 Task: Find and edit the 'Networking Event' in the calendar, then categorize it.
Action: Mouse moved to (11, 73)
Screenshot: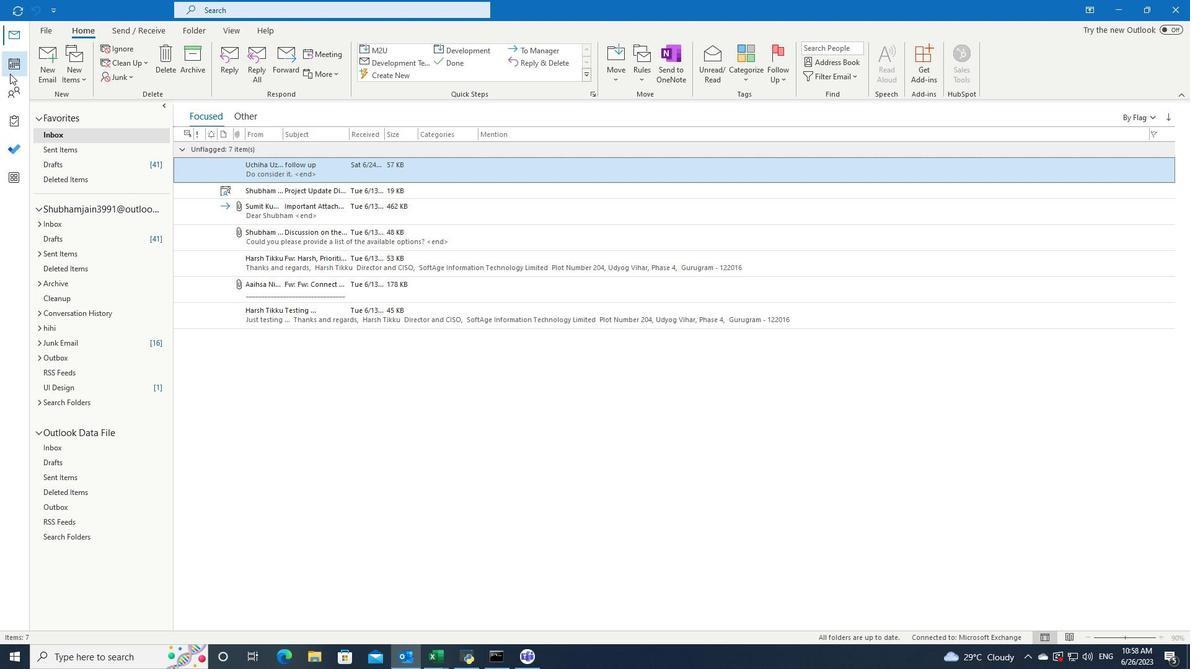 
Action: Mouse pressed left at (11, 73)
Screenshot: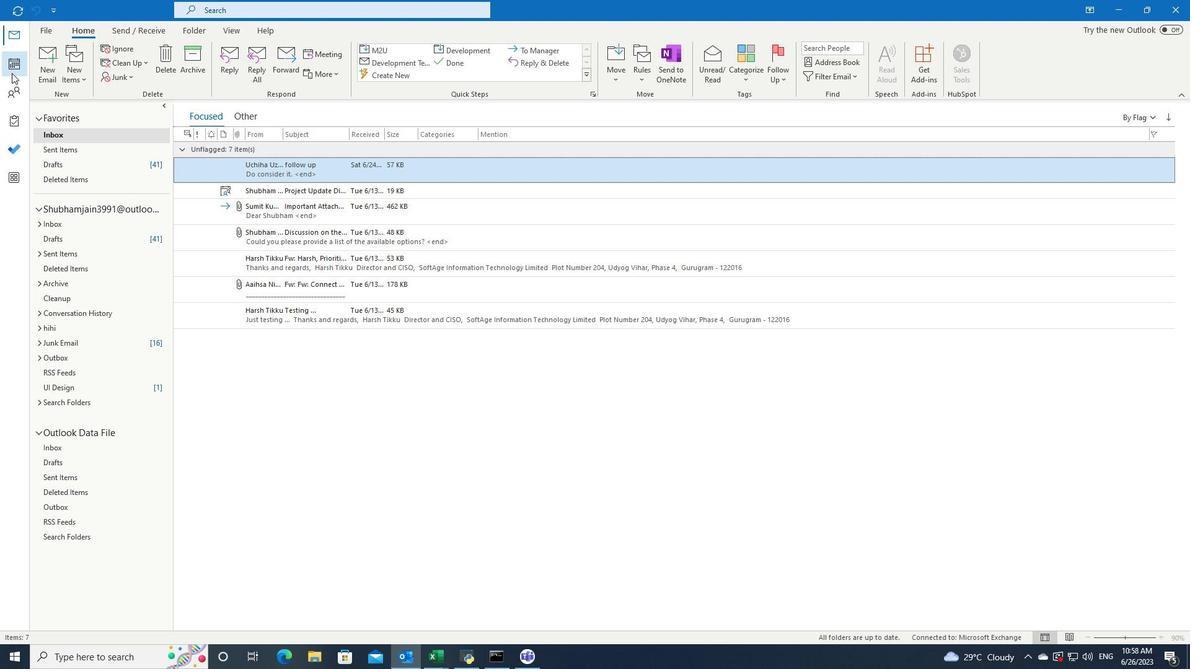 
Action: Mouse moved to (251, 9)
Screenshot: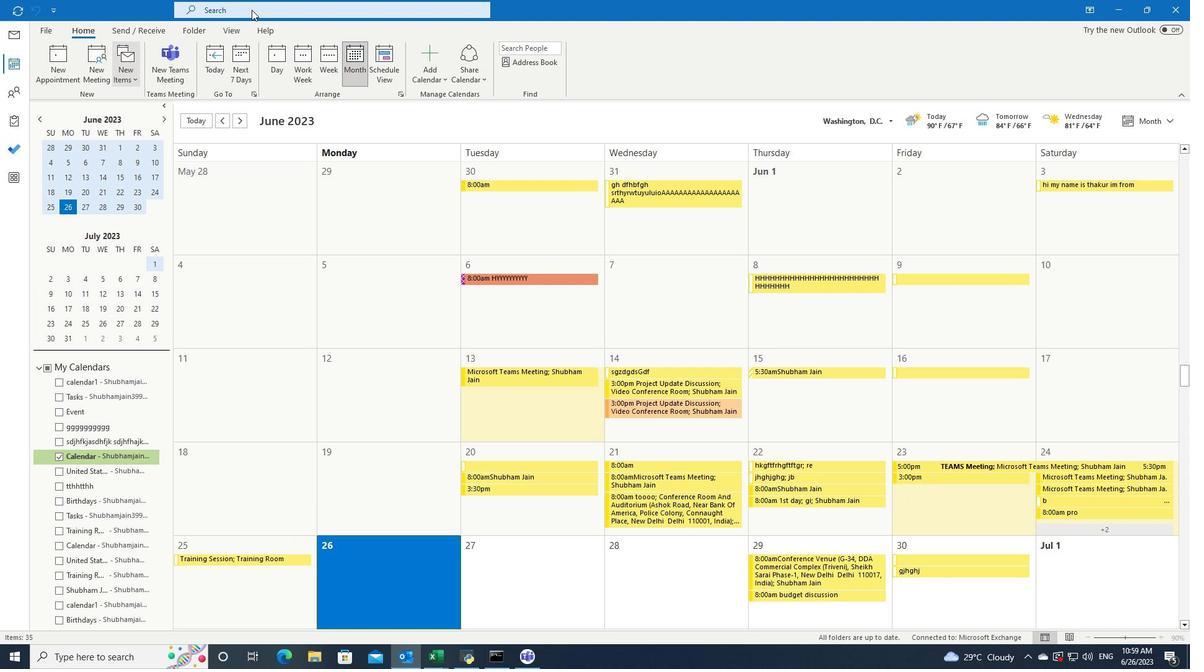 
Action: Mouse pressed left at (251, 9)
Screenshot: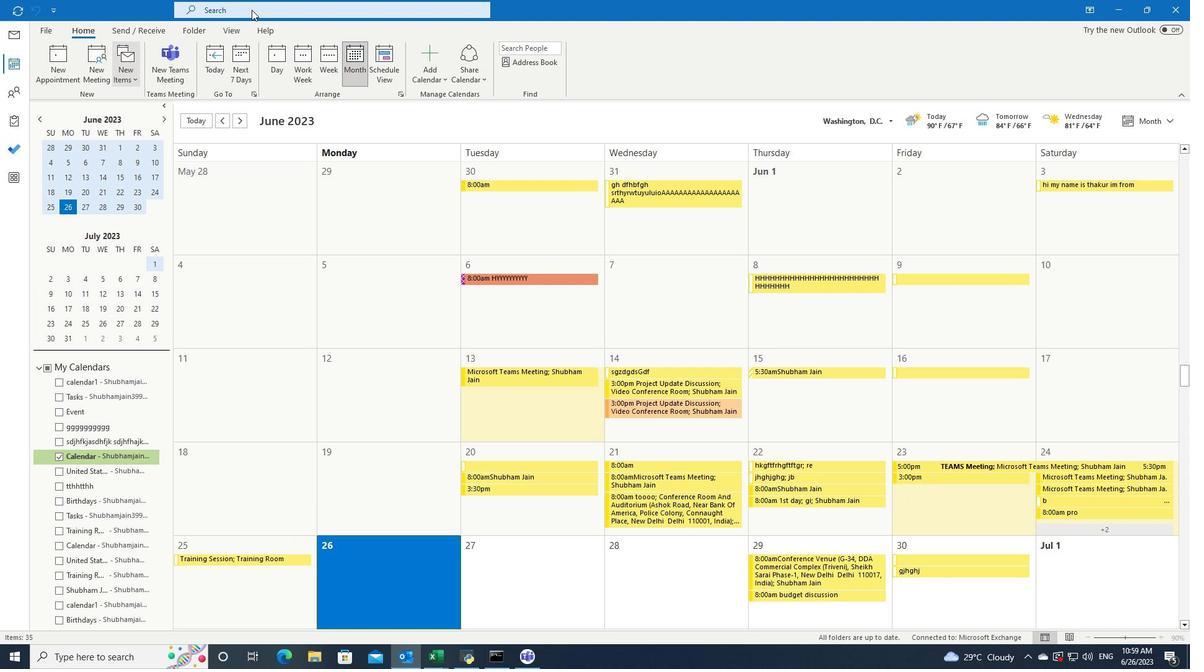 
Action: Mouse moved to (233, 11)
Screenshot: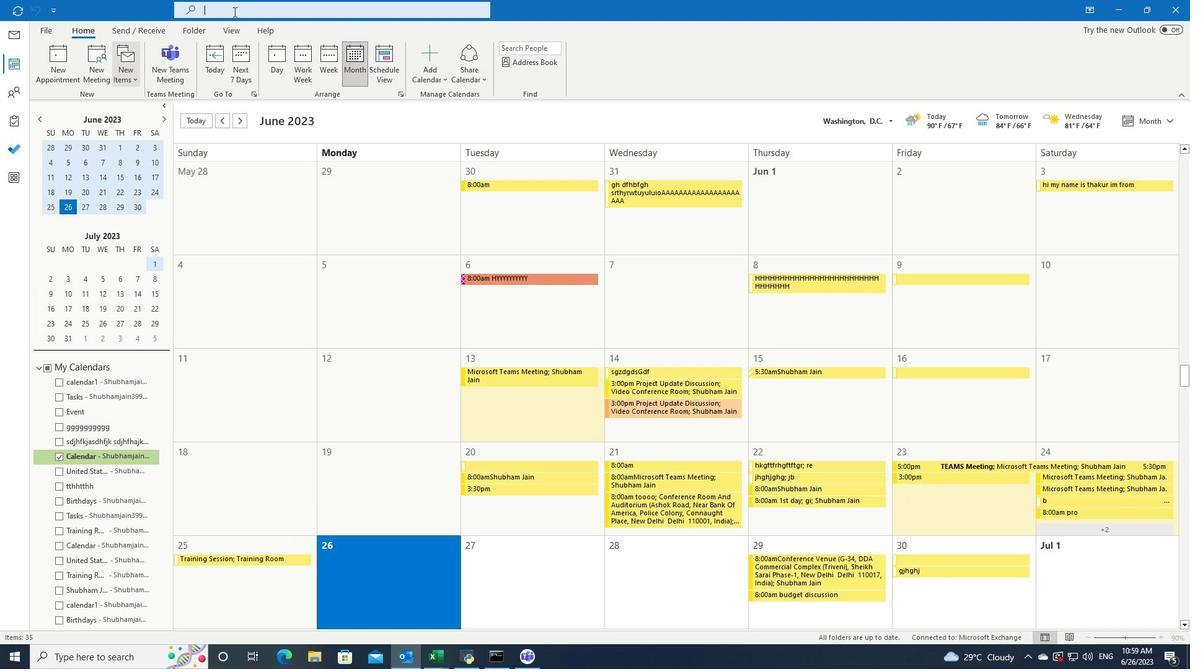 
Action: Key pressed <Key.shift>Networking<Key.space><Key.shift>Event
Screenshot: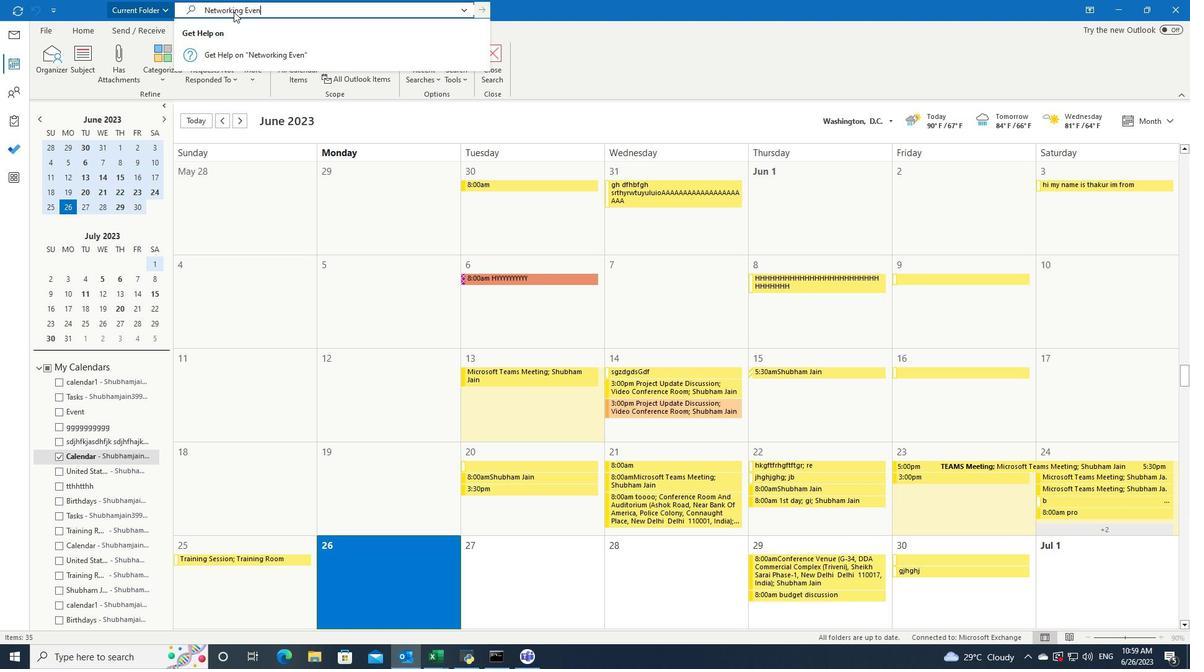 
Action: Mouse moved to (224, 53)
Screenshot: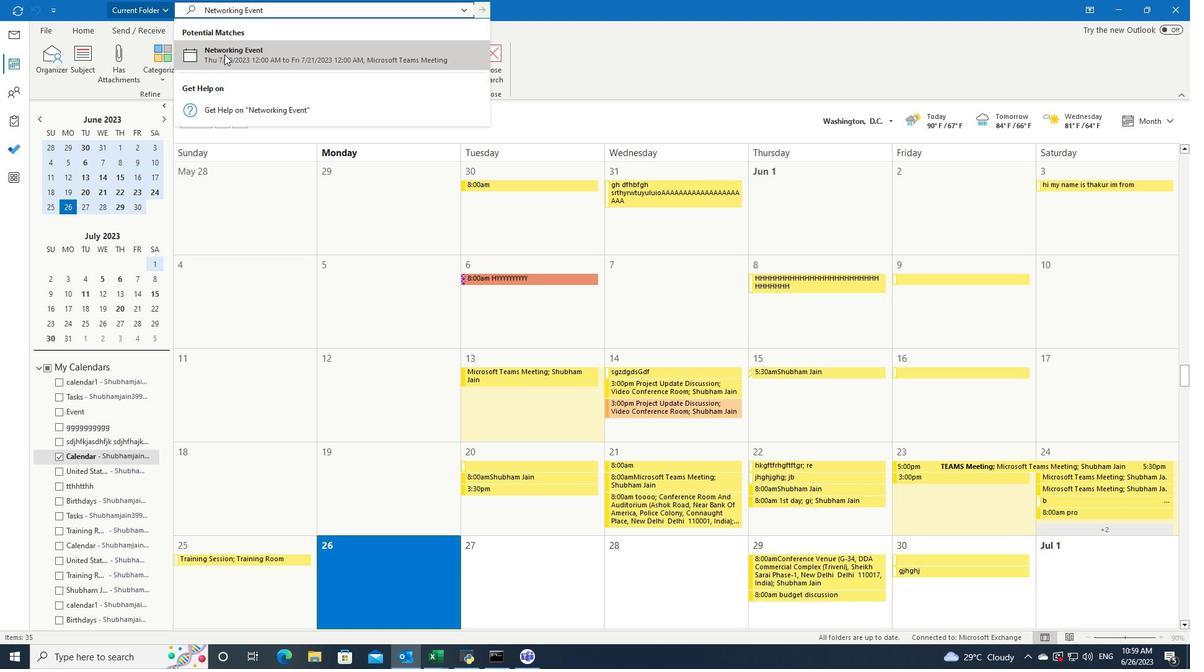 
Action: Mouse pressed left at (224, 53)
Screenshot: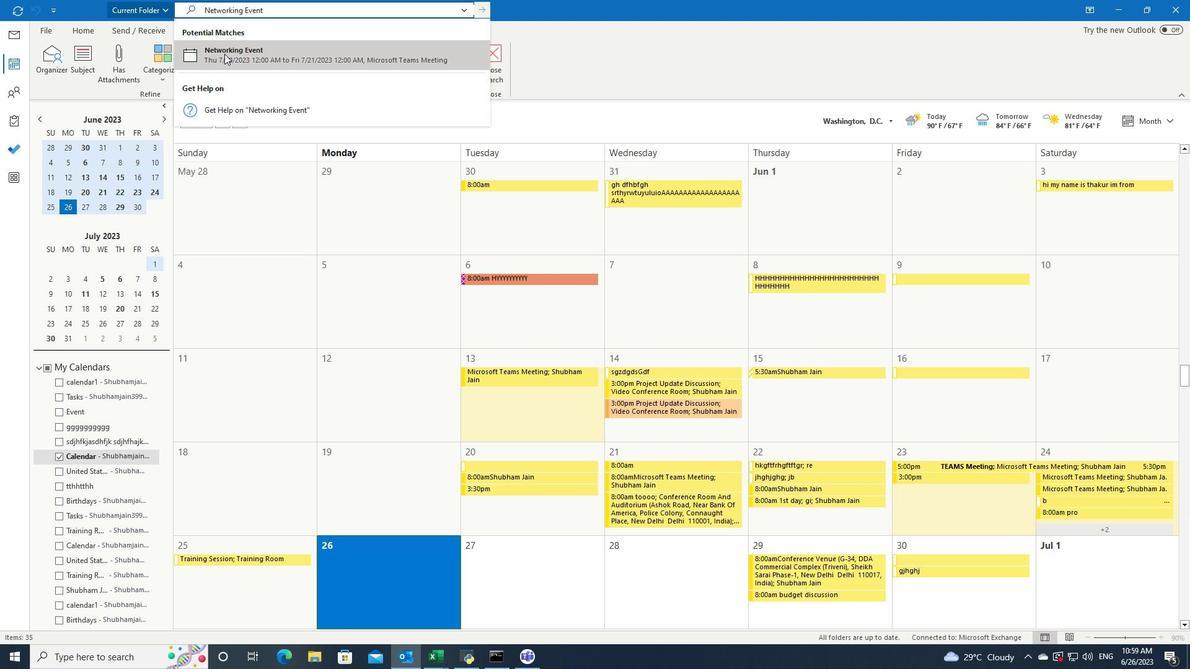 
Action: Mouse moved to (537, 113)
Screenshot: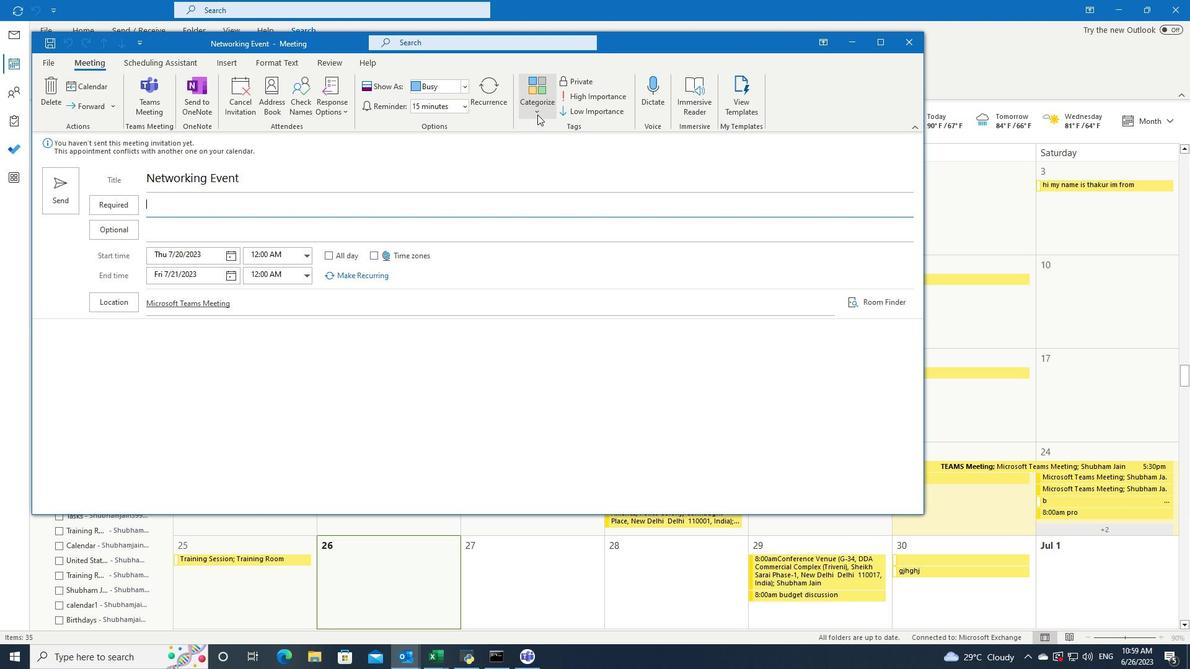 
Action: Mouse pressed left at (537, 113)
Screenshot: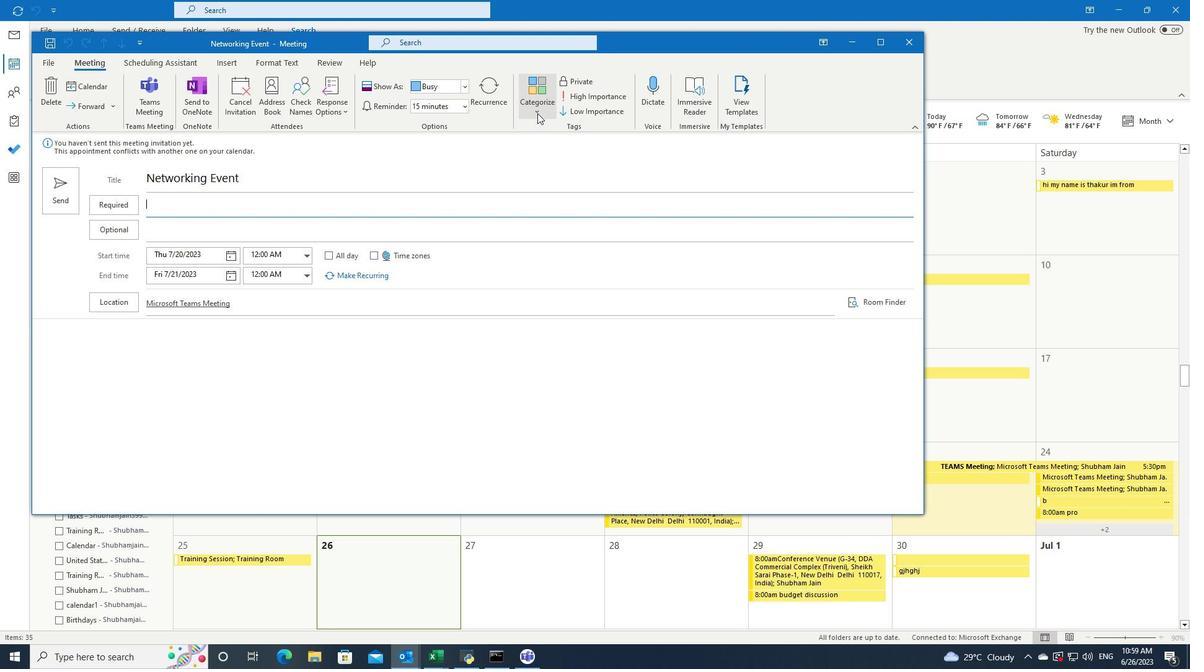 
Action: Mouse moved to (535, 200)
Screenshot: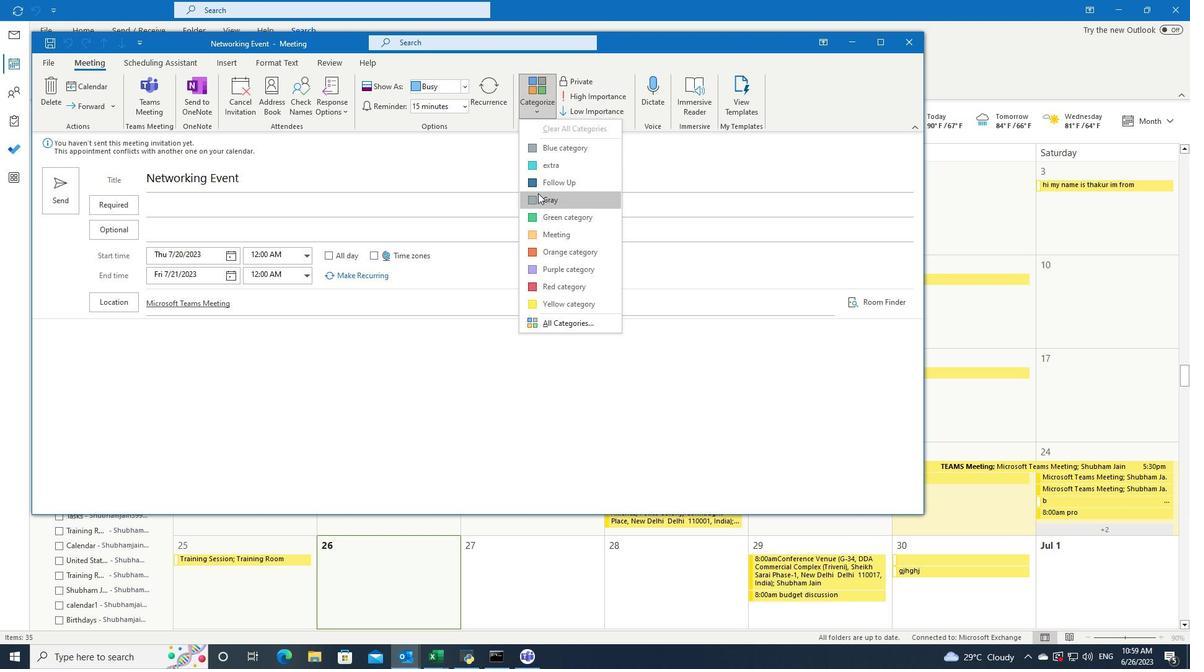 
Action: Mouse pressed left at (535, 200)
Screenshot: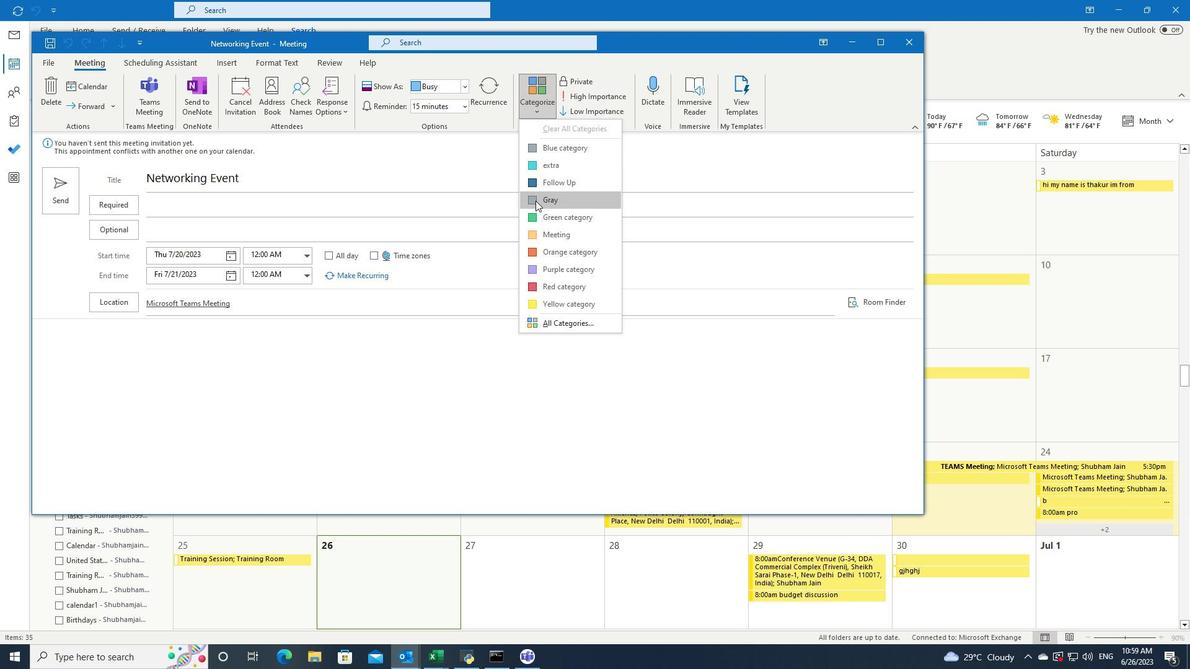 
